 Task: Create a task  Upgrade and migrate company email marketing to a cloud-based solution , assign it to team member softage.1@softage.net in the project AgileResolve and update the status of the task to  At Risk , set the priority of the task to Medium
Action: Mouse moved to (58, 51)
Screenshot: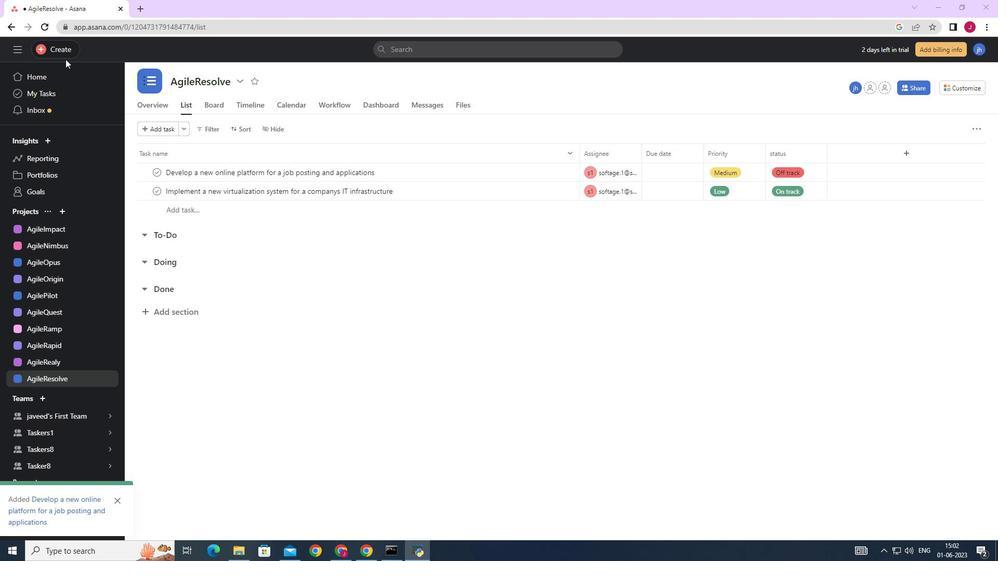 
Action: Mouse pressed left at (58, 51)
Screenshot: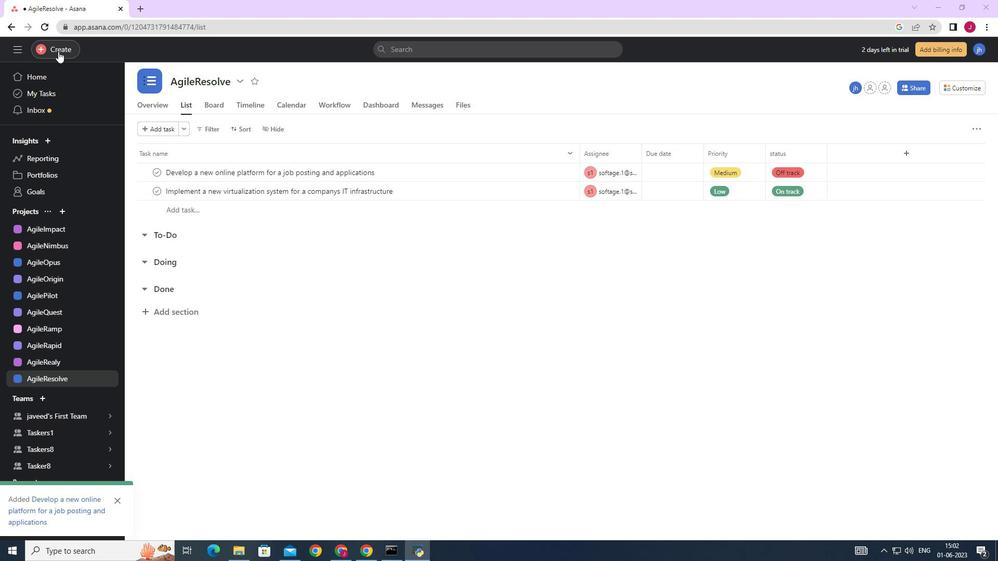 
Action: Mouse moved to (155, 50)
Screenshot: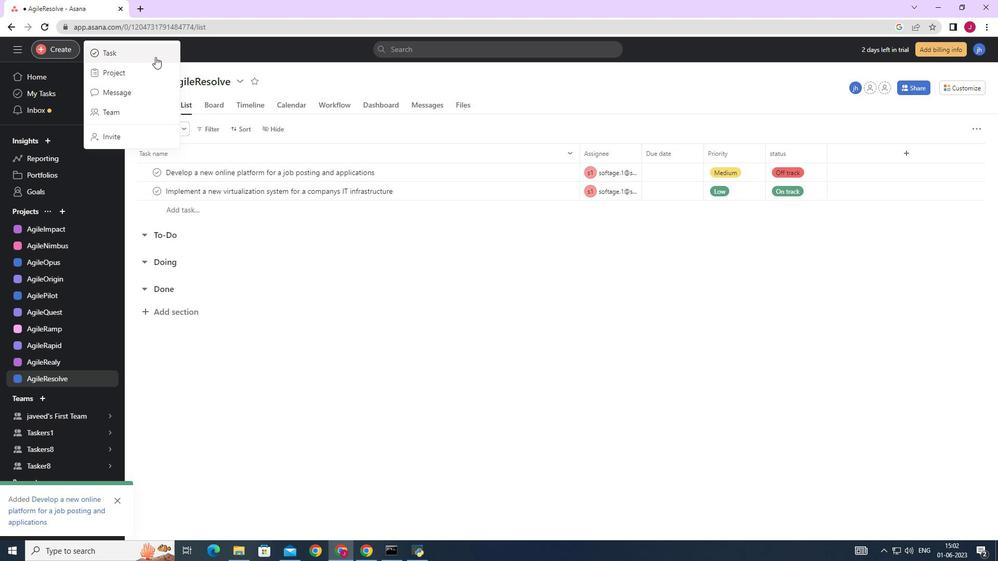 
Action: Mouse pressed left at (155, 50)
Screenshot: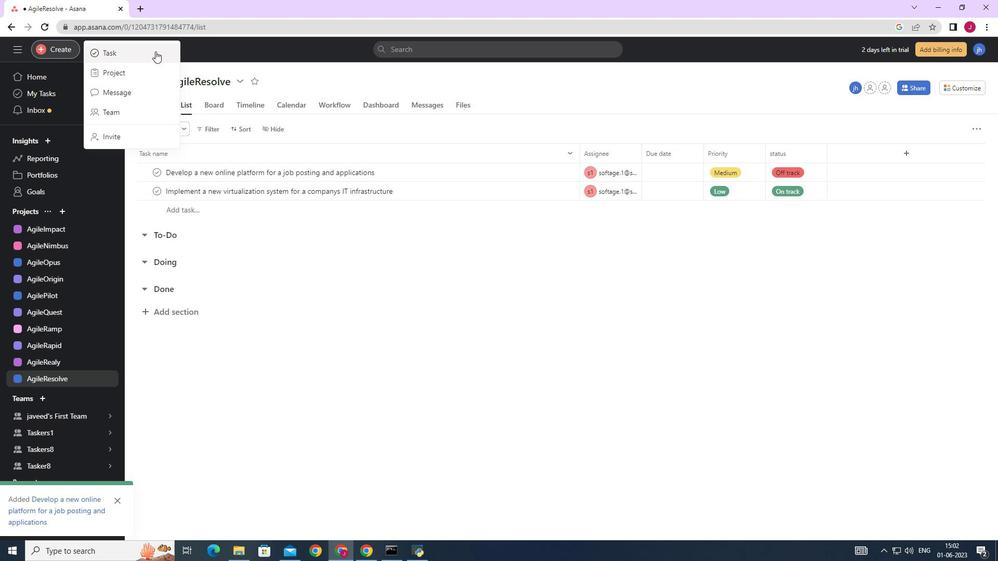 
Action: Mouse moved to (817, 342)
Screenshot: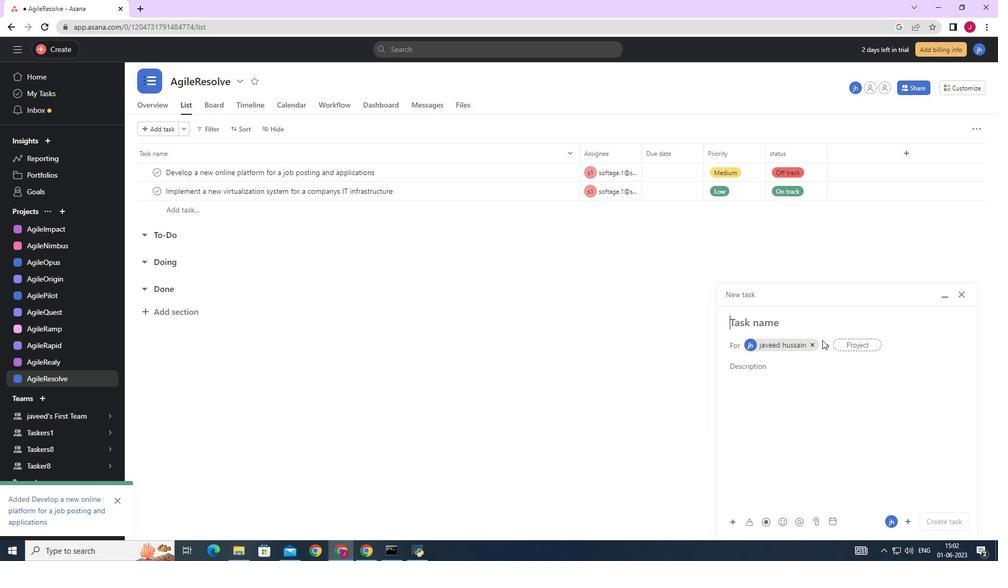 
Action: Mouse pressed left at (817, 342)
Screenshot: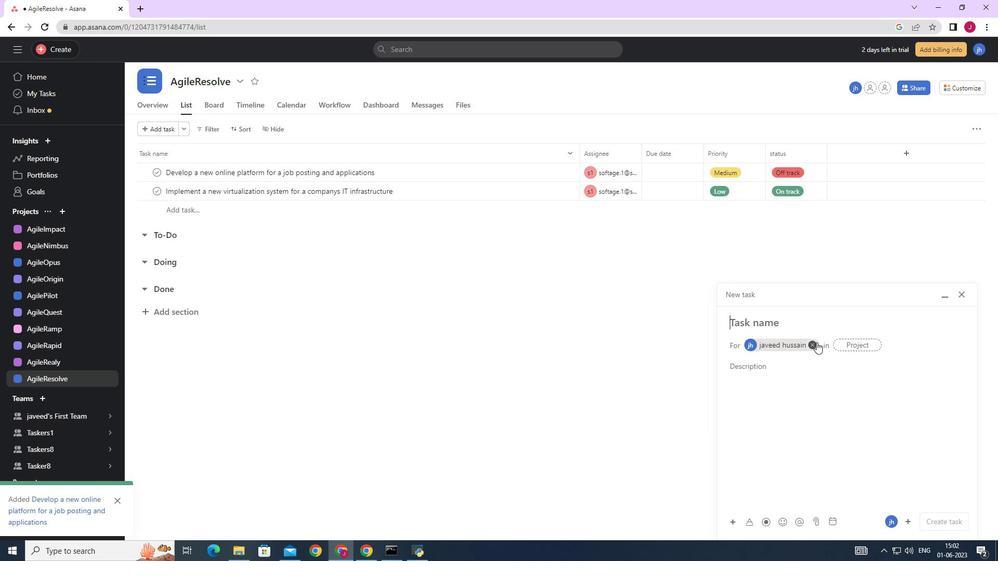 
Action: Mouse moved to (760, 325)
Screenshot: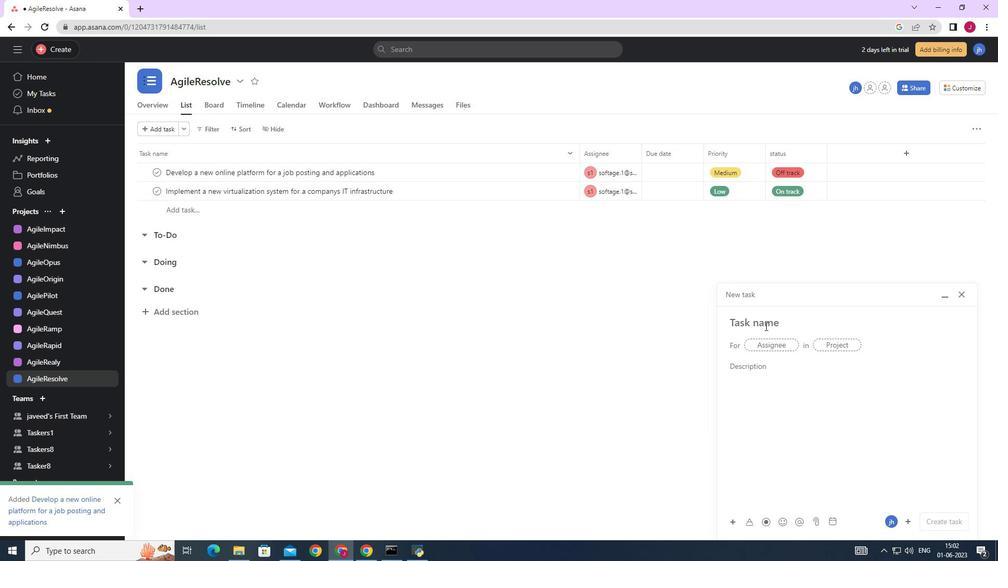 
Action: Mouse pressed left at (760, 325)
Screenshot: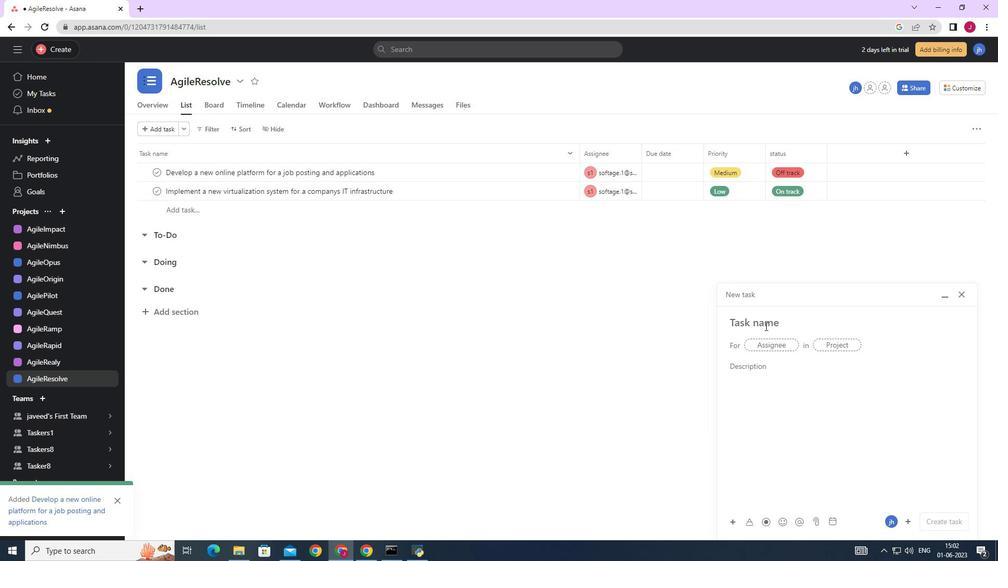 
Action: Mouse moved to (760, 325)
Screenshot: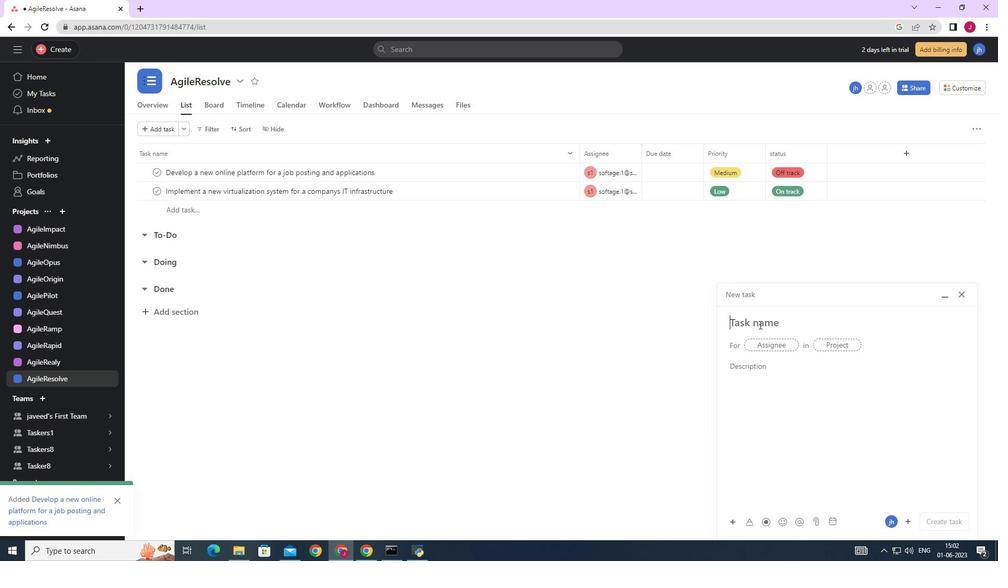 
Action: Key pressed <Key.caps_lock>U<Key.caps_lock>pgrade<Key.space>and<Key.space>migrate<Key.space>company<Key.space>email<Key.space>marketing<Key.space>to<Key.space>a<Key.space>cloud-baed<Key.space><Key.backspace><Key.backspace><Key.backspace>sed<Key.space>solution,
Screenshot: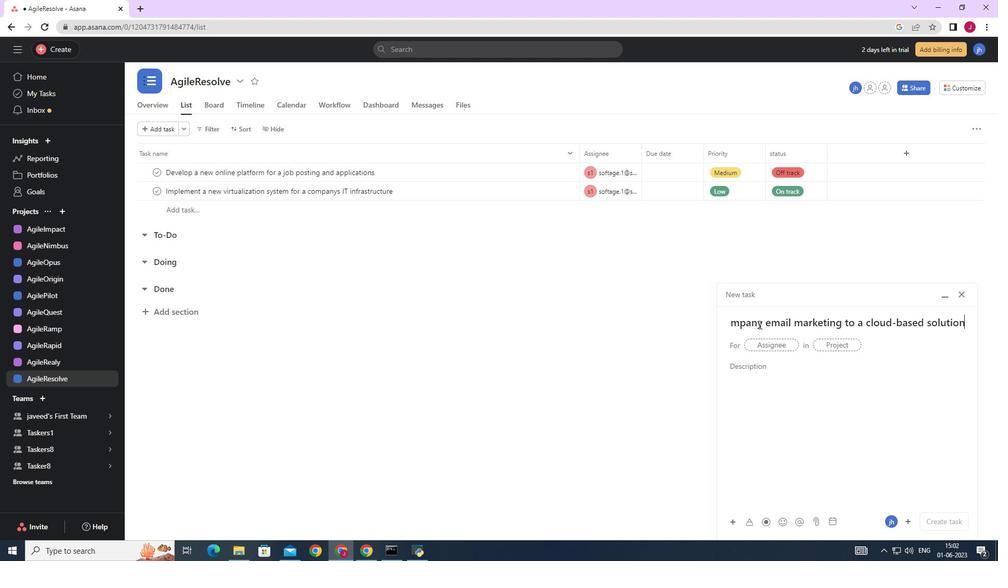 
Action: Mouse moved to (784, 345)
Screenshot: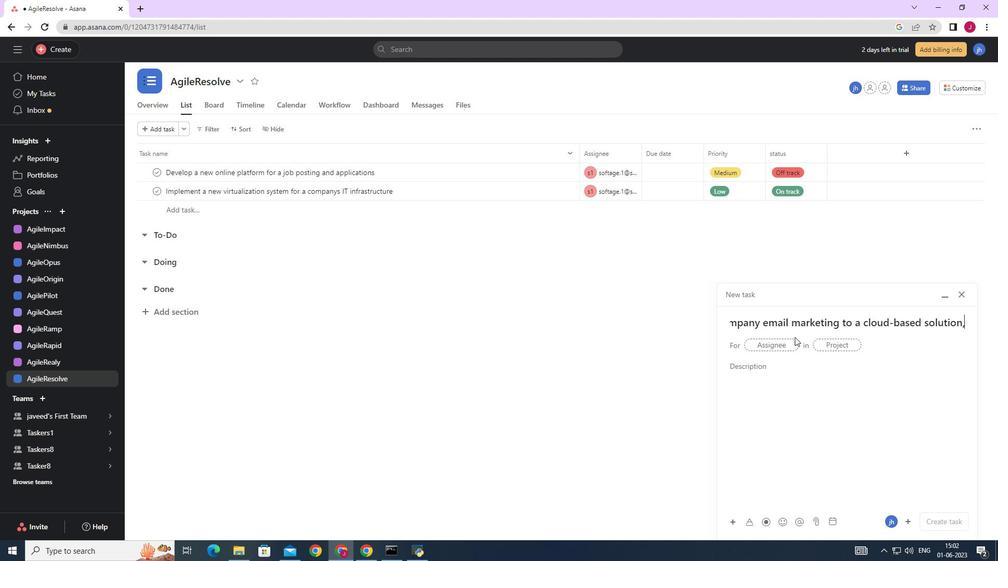 
Action: Mouse pressed left at (784, 345)
Screenshot: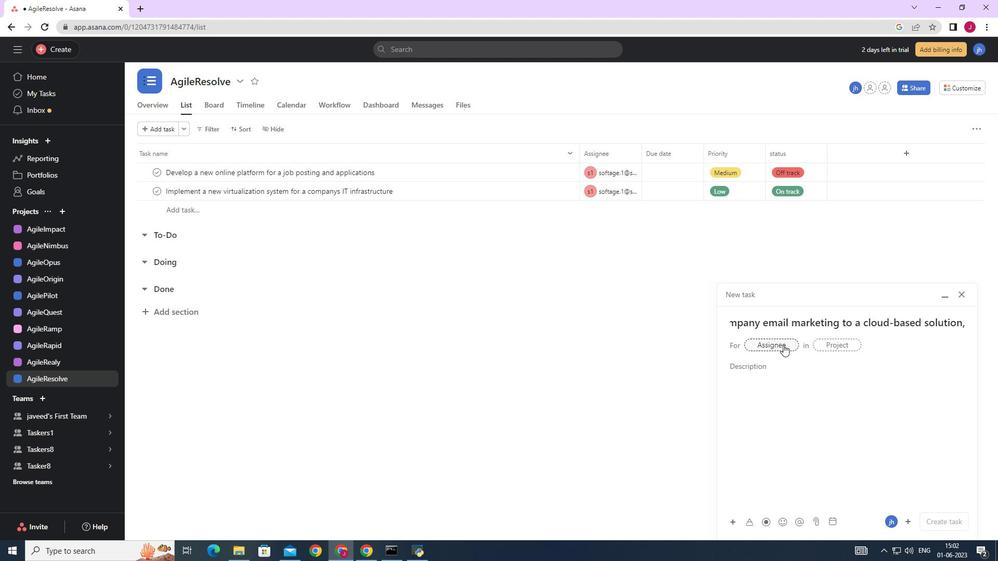 
Action: Key pressed softage.1
Screenshot: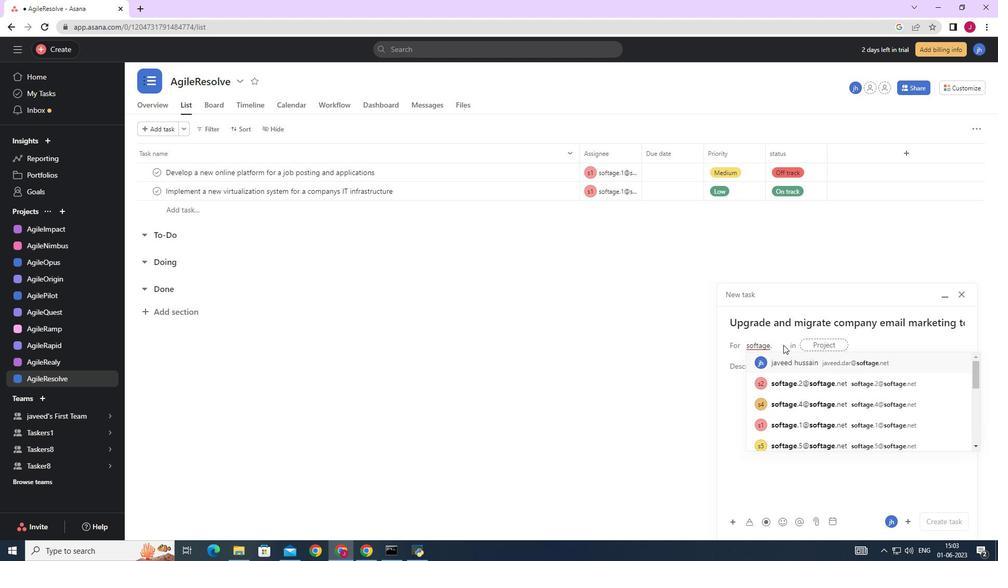 
Action: Mouse moved to (799, 362)
Screenshot: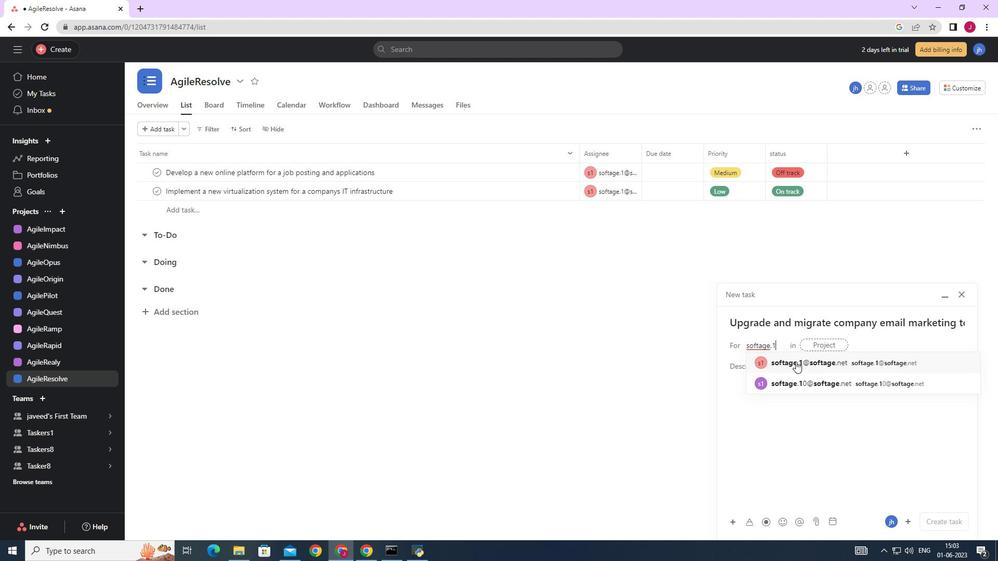 
Action: Mouse pressed left at (799, 362)
Screenshot: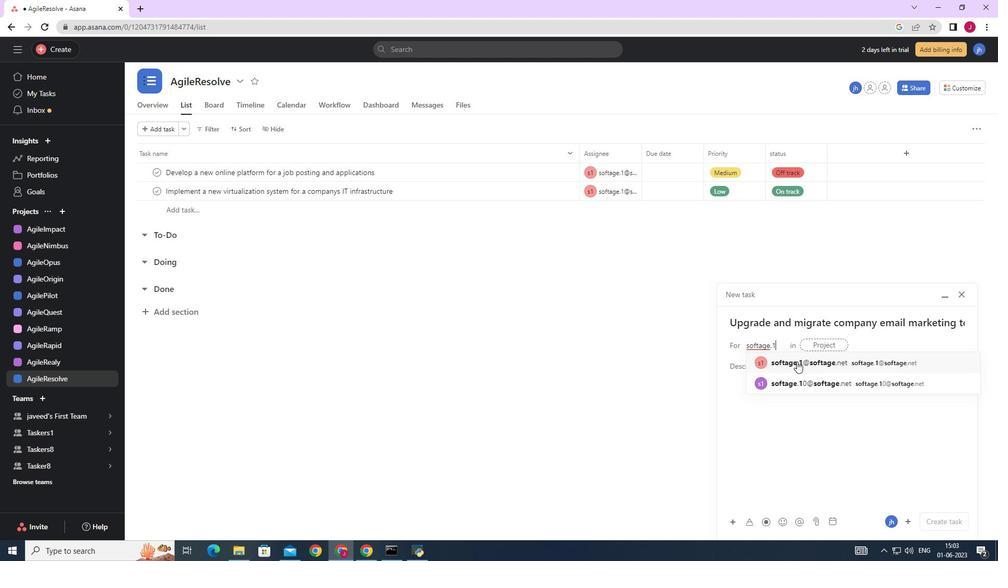 
Action: Mouse moved to (650, 362)
Screenshot: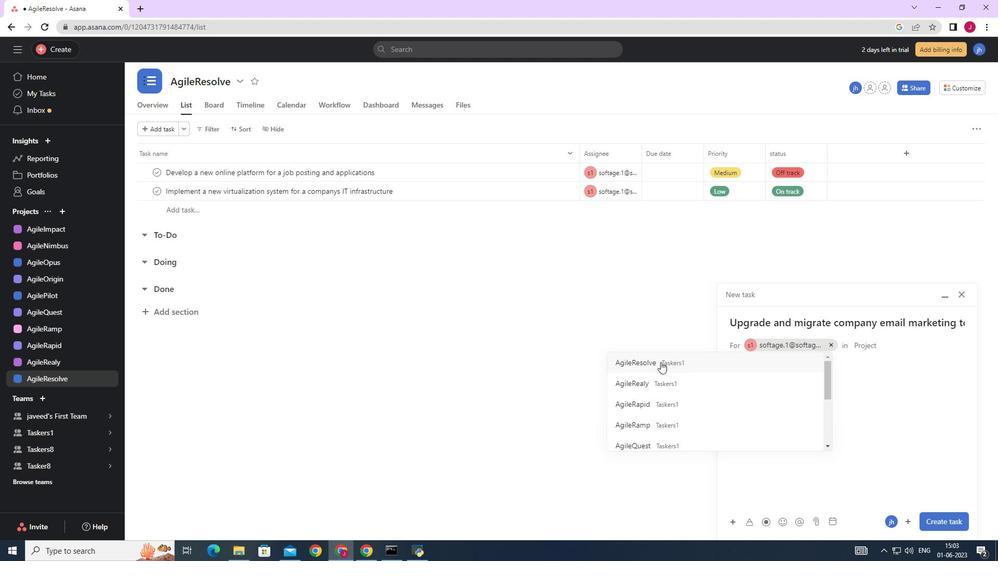 
Action: Mouse pressed left at (650, 362)
Screenshot: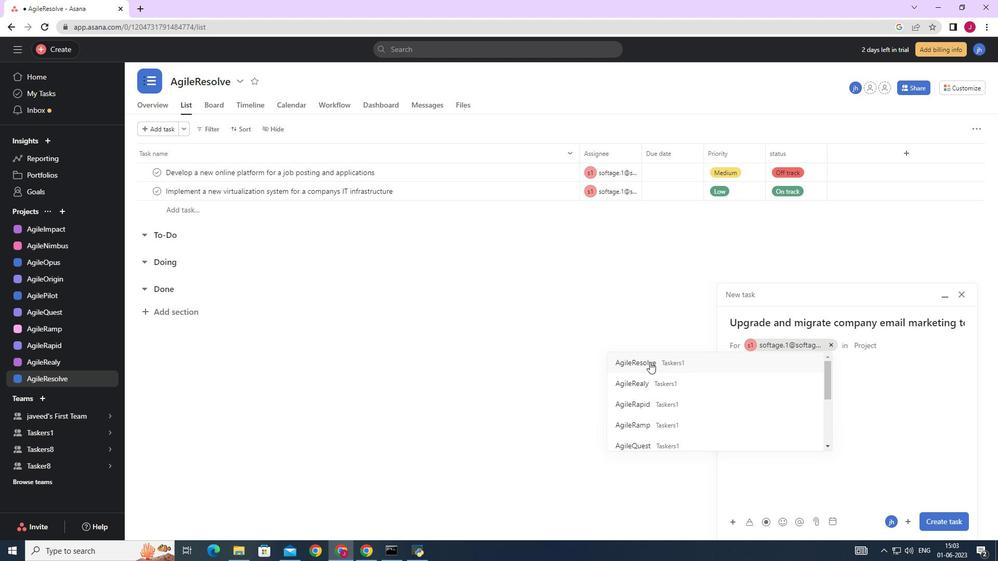 
Action: Mouse moved to (784, 373)
Screenshot: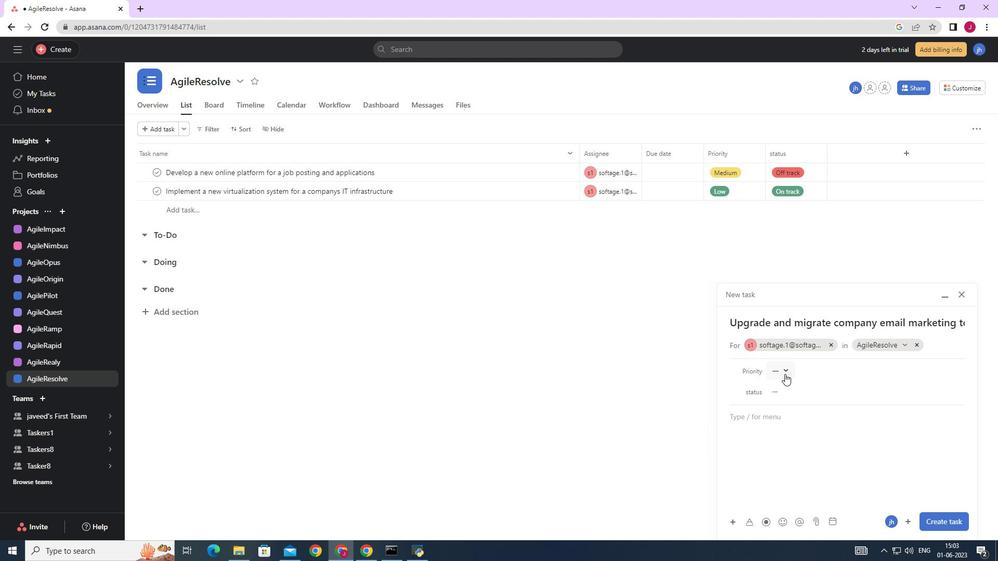 
Action: Mouse pressed left at (784, 373)
Screenshot: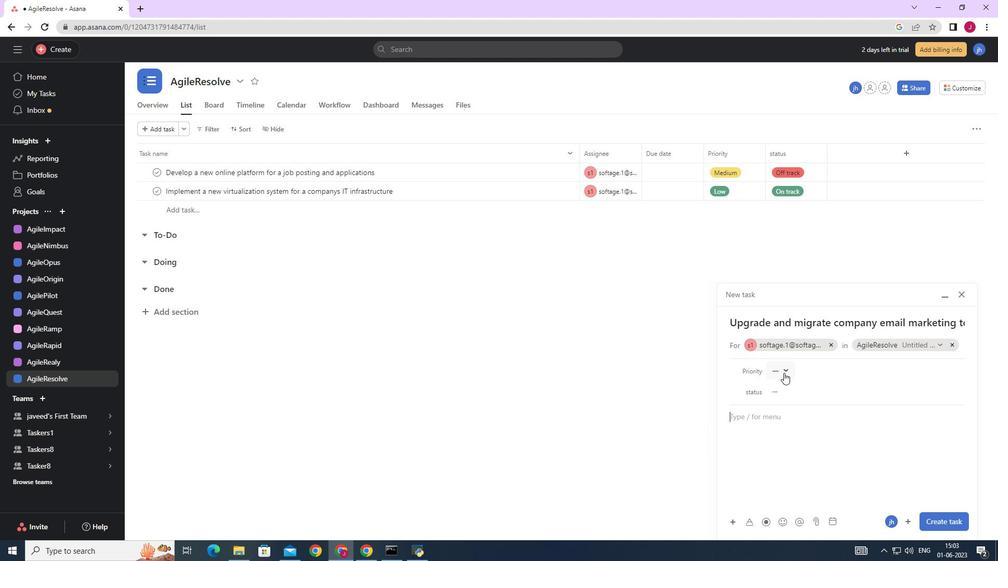 
Action: Mouse moved to (808, 425)
Screenshot: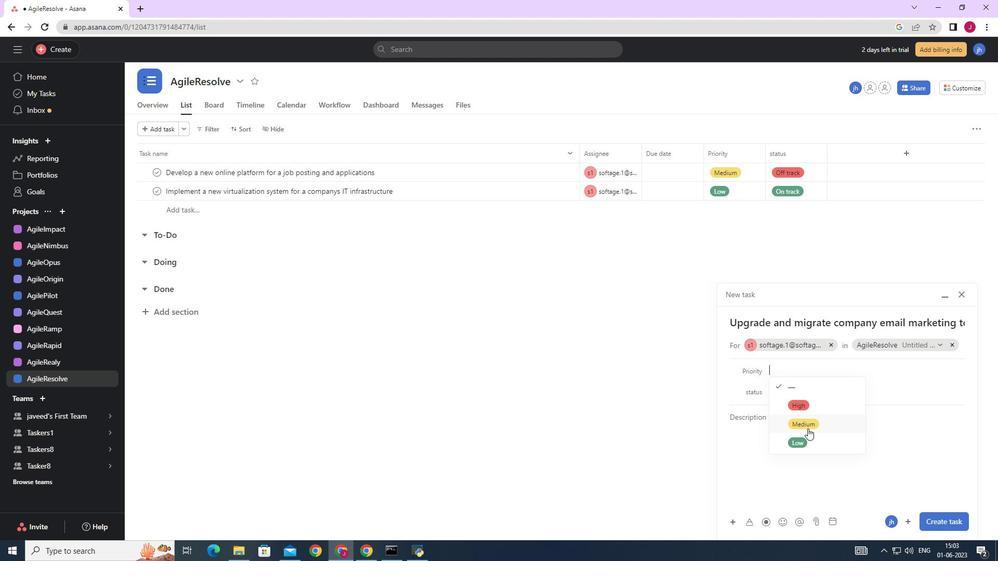 
Action: Mouse pressed left at (808, 425)
Screenshot: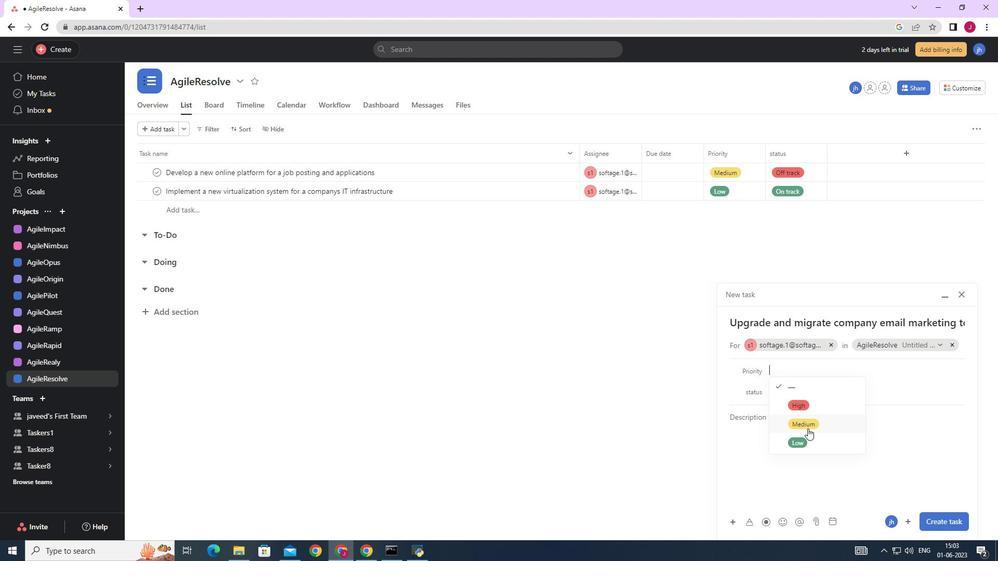 
Action: Mouse moved to (764, 392)
Screenshot: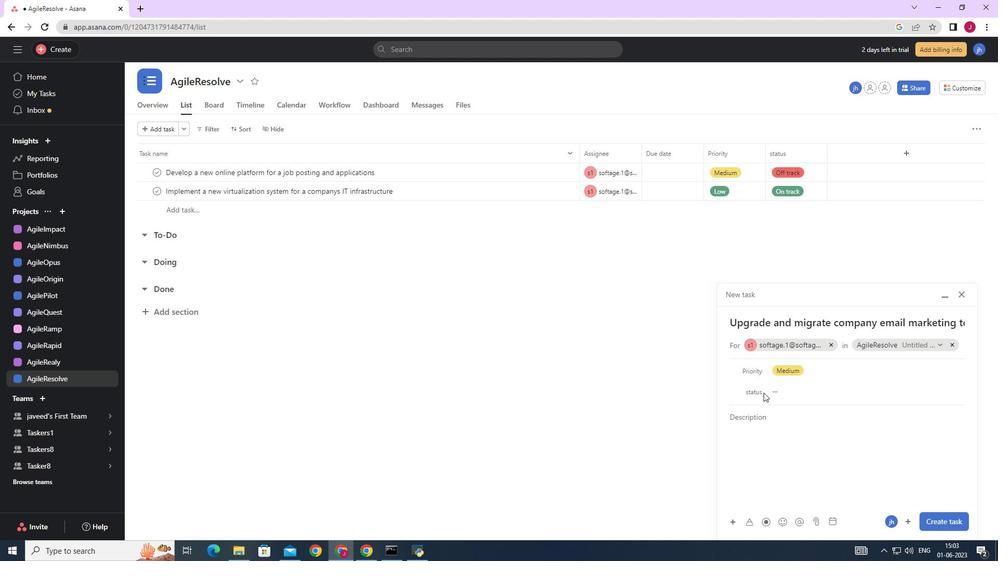 
Action: Mouse pressed left at (764, 392)
Screenshot: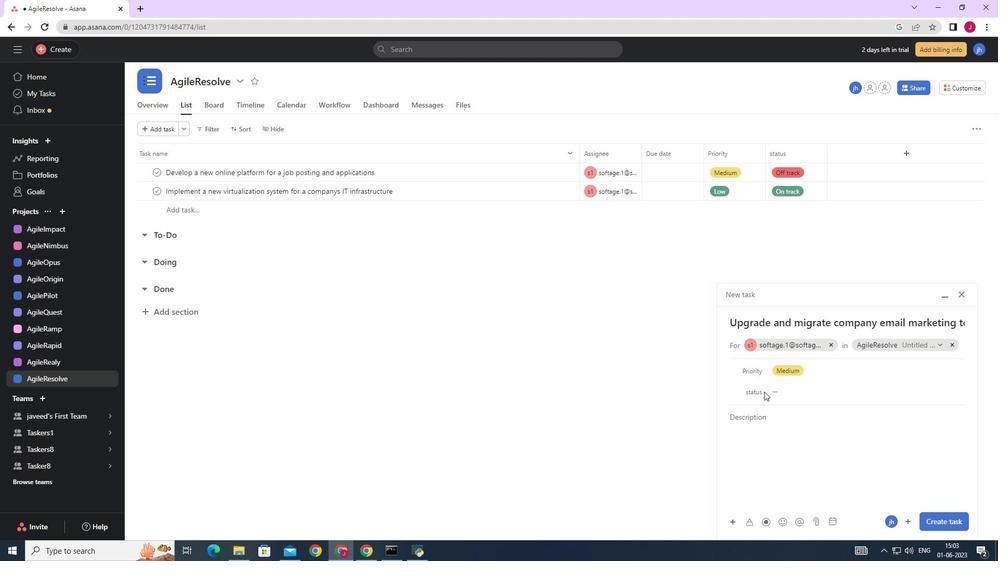 
Action: Mouse moved to (788, 383)
Screenshot: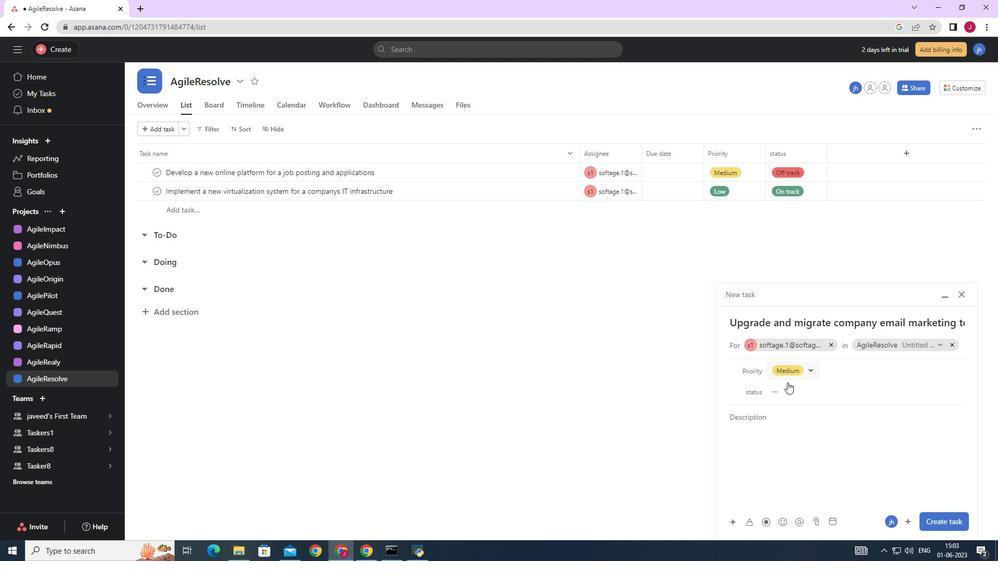 
Action: Mouse pressed left at (788, 383)
Screenshot: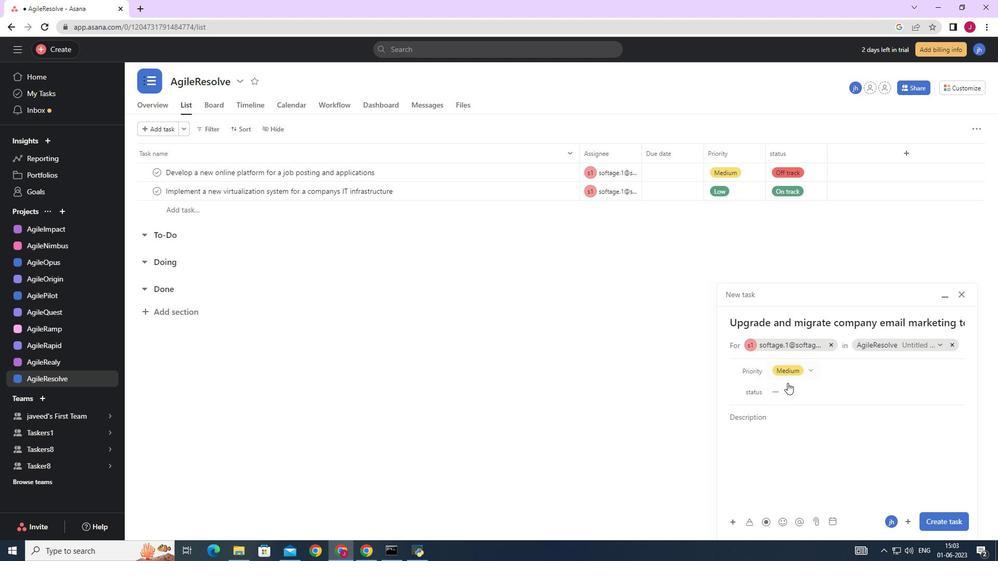 
Action: Mouse moved to (803, 462)
Screenshot: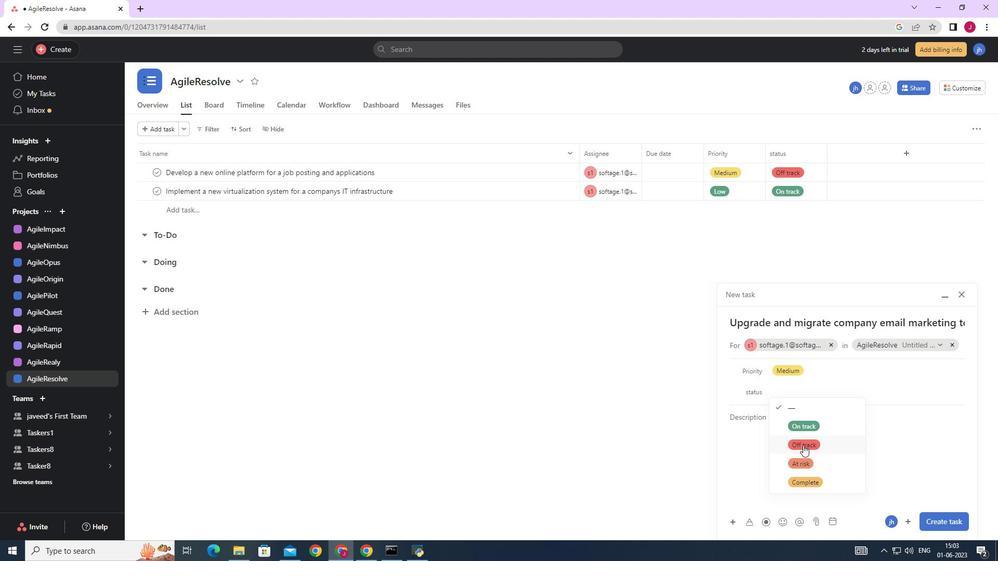 
Action: Mouse pressed left at (803, 462)
Screenshot: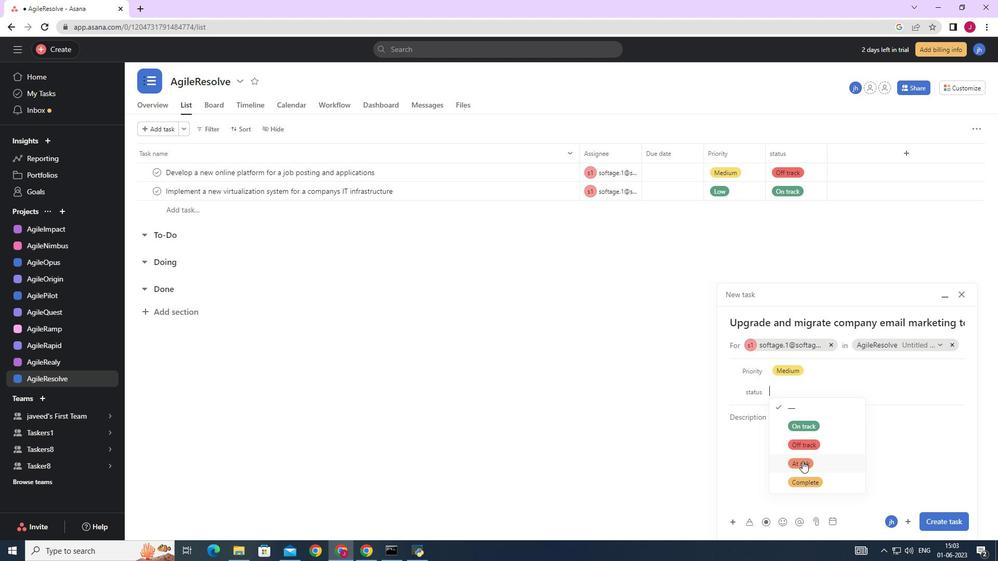 
Action: Mouse moved to (935, 523)
Screenshot: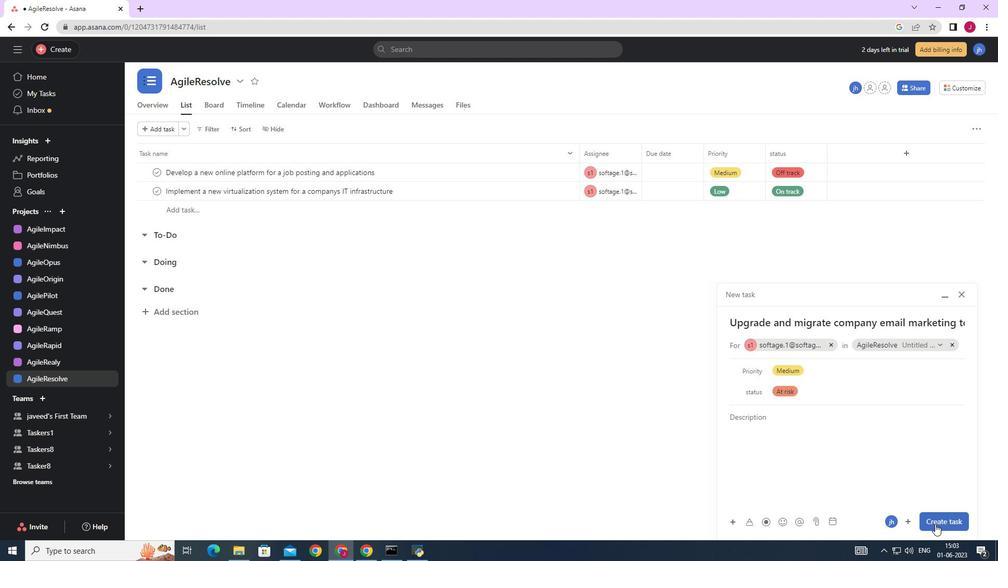 
Action: Mouse pressed left at (935, 523)
Screenshot: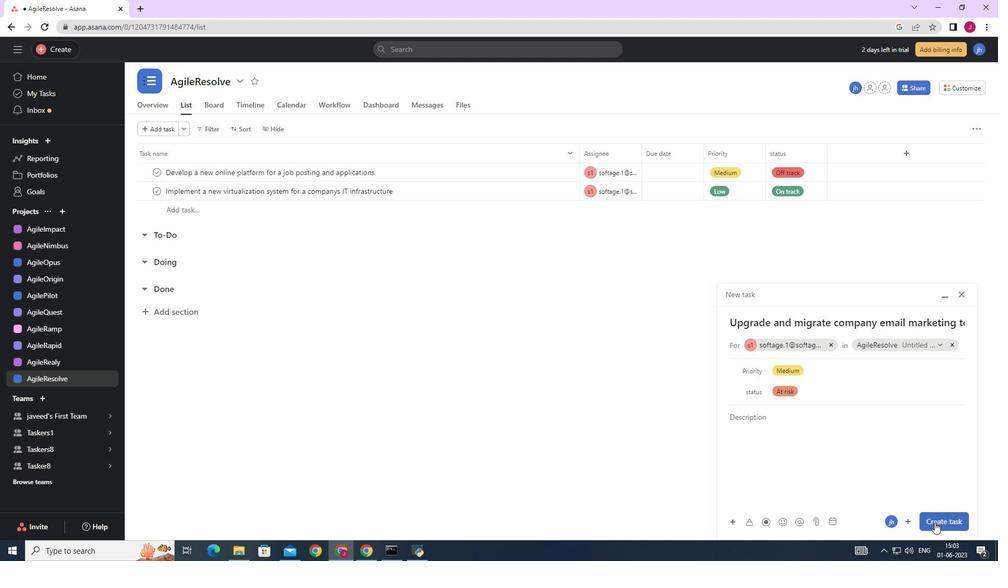 
Action: Mouse moved to (895, 482)
Screenshot: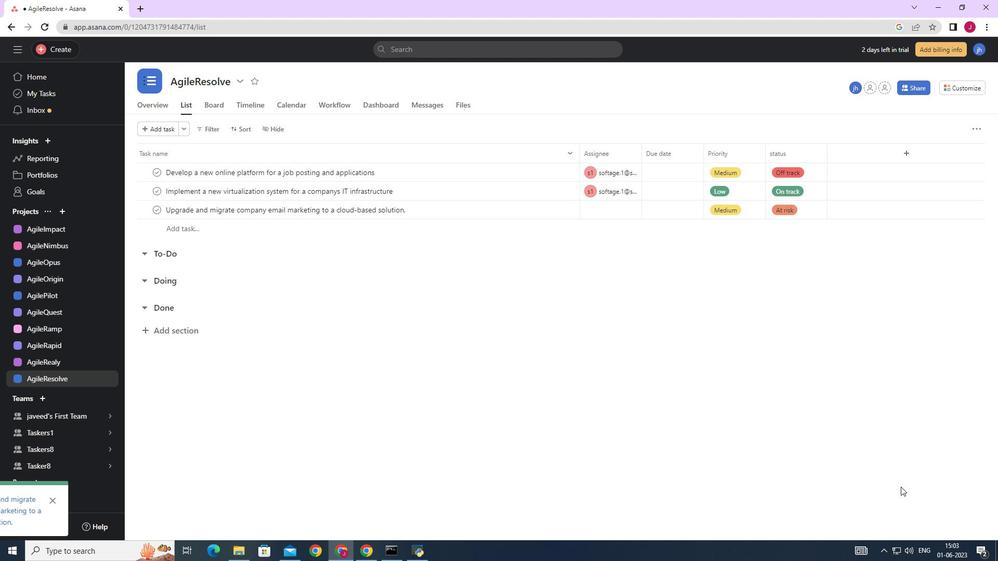 
